 Task: Change the page scale size fit the width.
Action: Mouse moved to (65, 118)
Screenshot: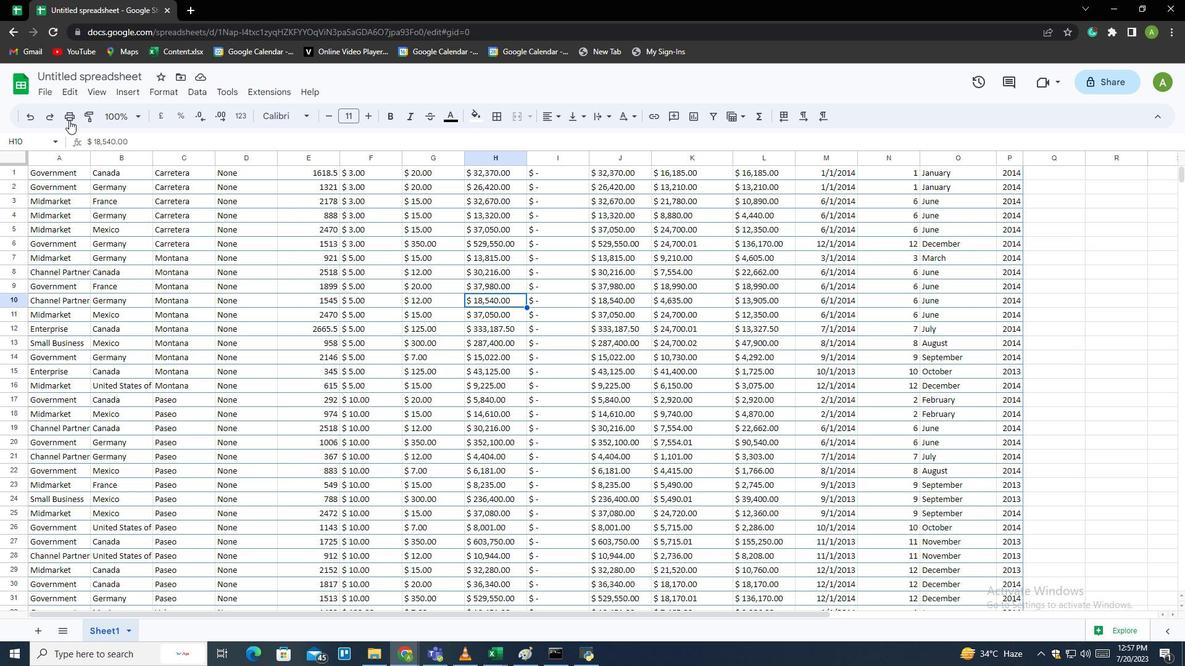 
Action: Mouse pressed left at (65, 118)
Screenshot: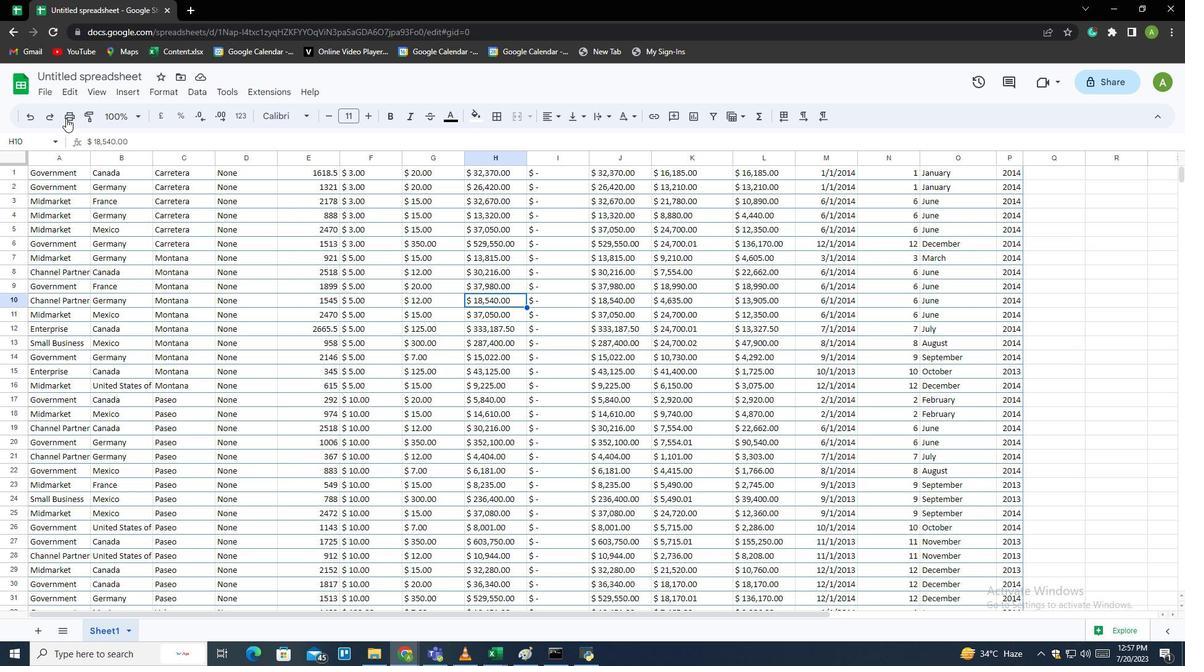 
Action: Mouse moved to (1041, 288)
Screenshot: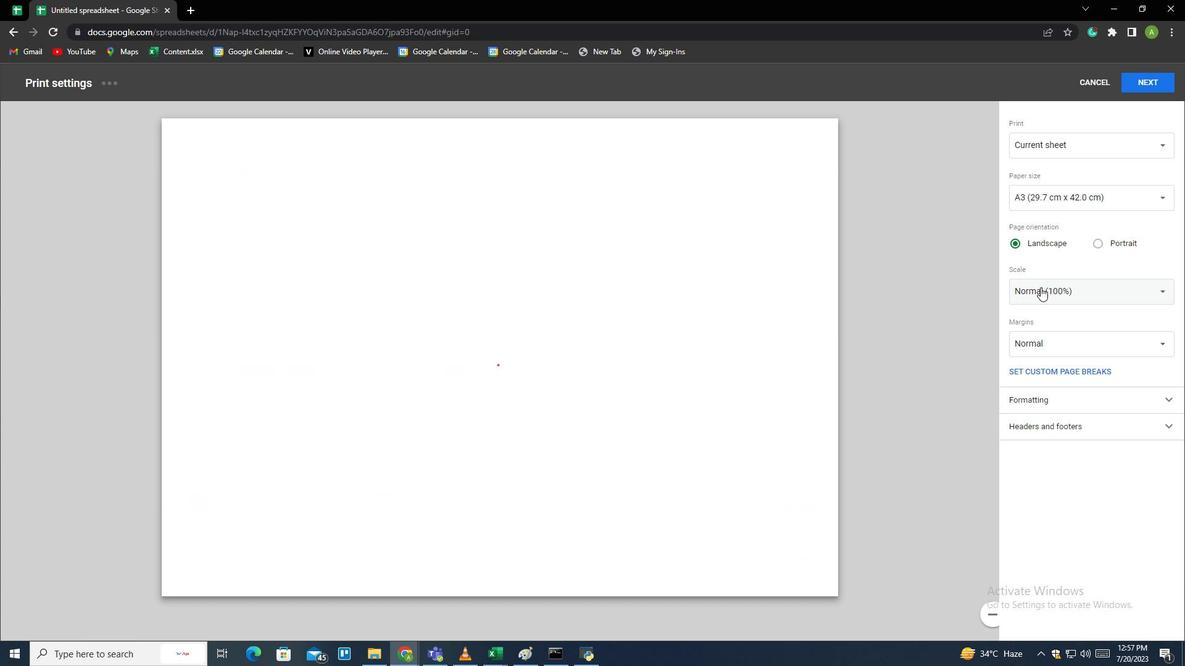
Action: Mouse pressed left at (1041, 288)
Screenshot: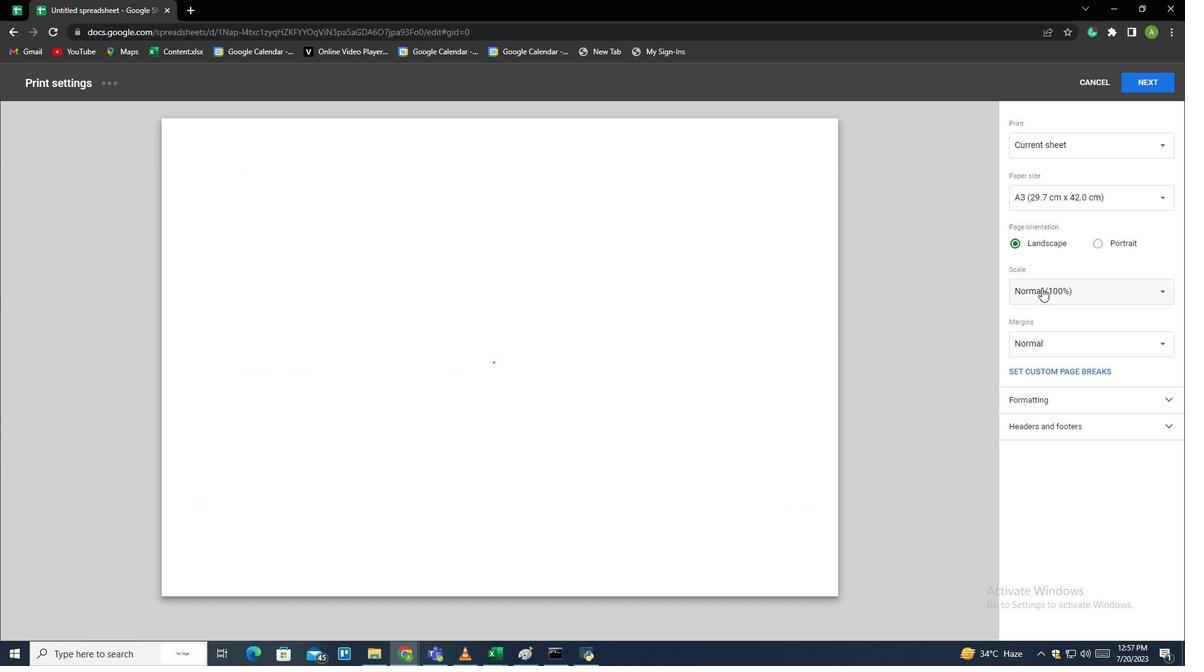 
Action: Mouse moved to (1048, 307)
Screenshot: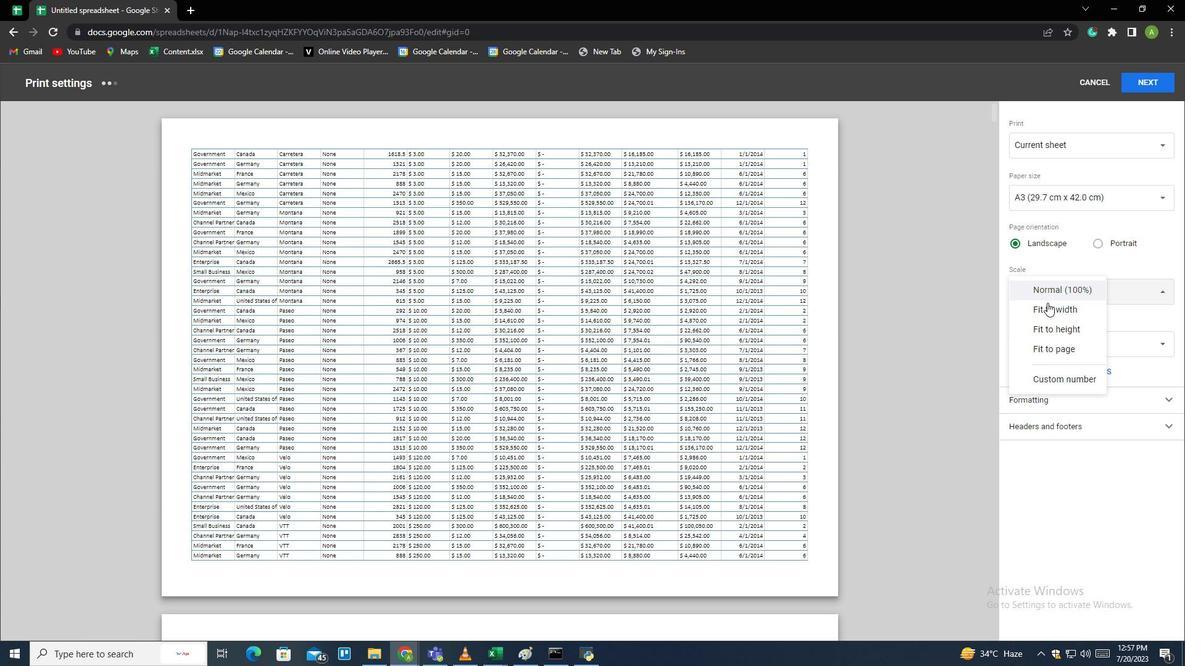 
Action: Mouse pressed left at (1048, 307)
Screenshot: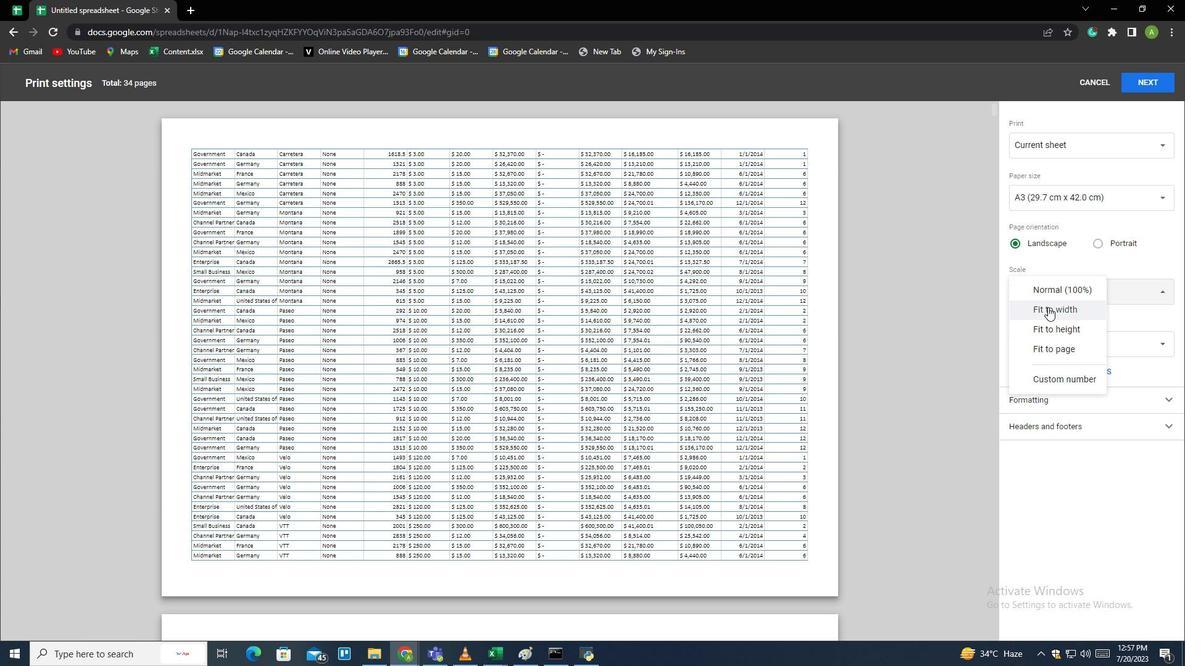
